 Task: Create in the project VikingTech a sprint 'Scope Sprint'.
Action: Mouse moved to (397, 365)
Screenshot: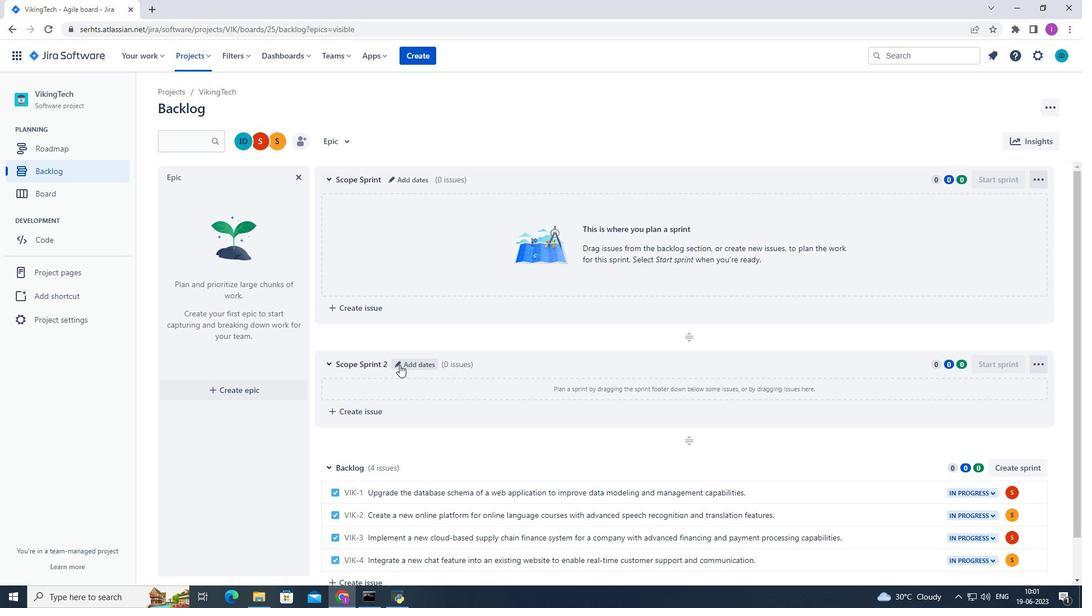 
Action: Mouse pressed left at (397, 365)
Screenshot: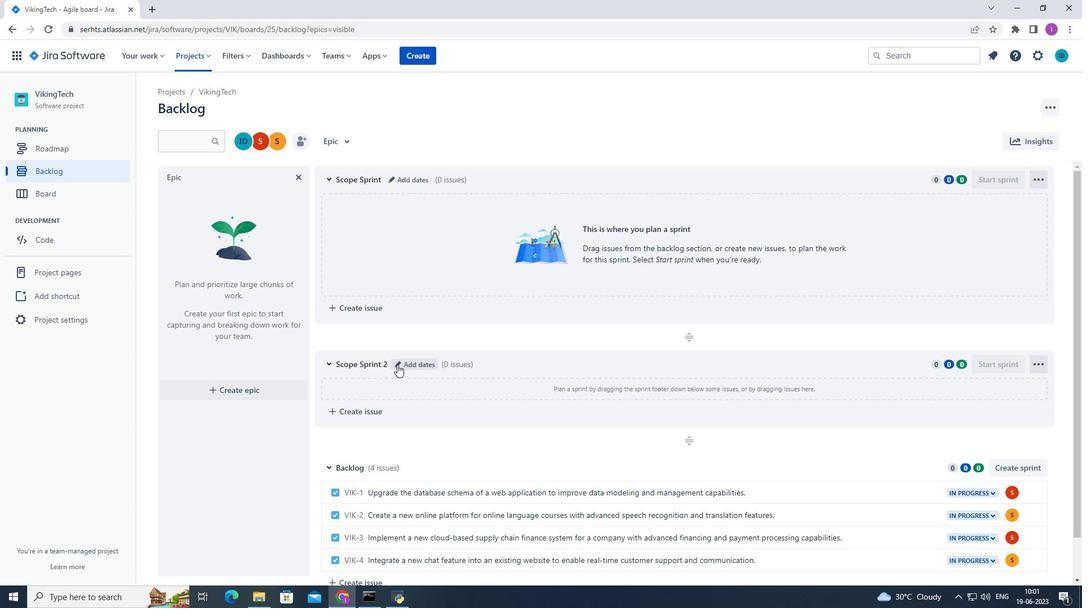 
Action: Mouse moved to (464, 142)
Screenshot: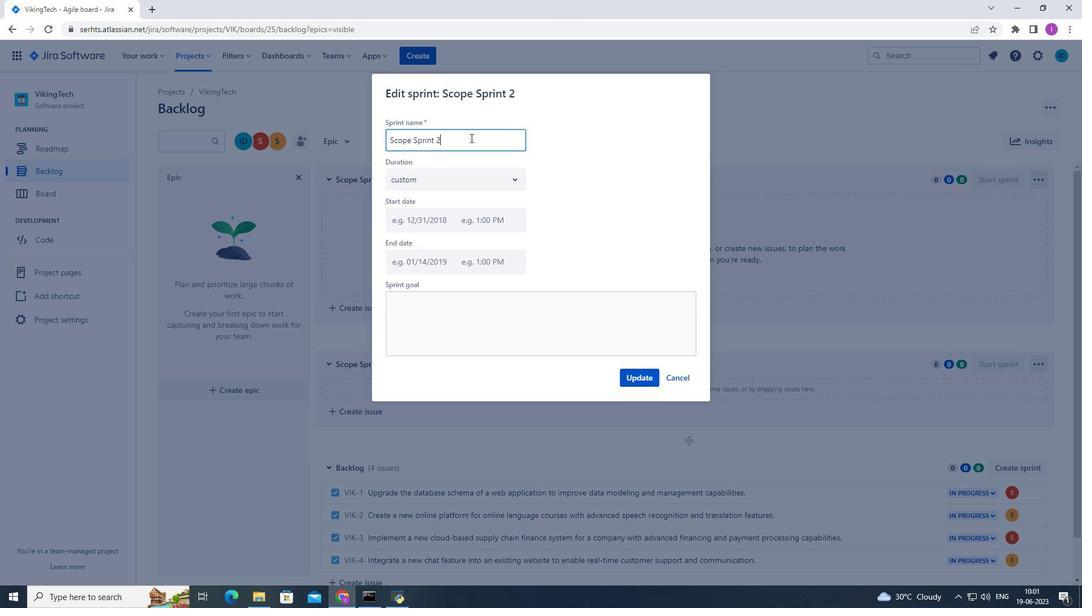 
Action: Mouse pressed left at (464, 142)
Screenshot: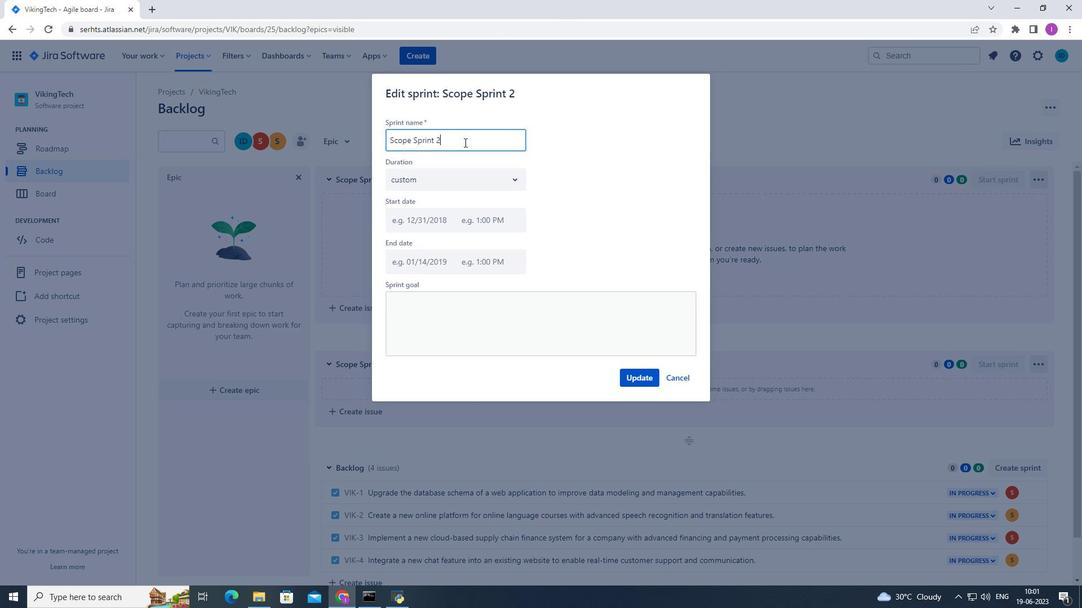
Action: Key pressed <Key.backspace><Key.backspace><Key.backspace><Key.backspace><Key.backspace><Key.backspace><Key.backspace><Key.backspace><Key.backspace><Key.backspace><Key.backspace><Key.backspace><Key.backspace><Key.backspace><Key.backspace><Key.backspace><Key.backspace><Key.backspace><Key.backspace><Key.backspace><Key.backspace><Key.backspace><Key.backspace><Key.backspace><Key.shift>Scope
Screenshot: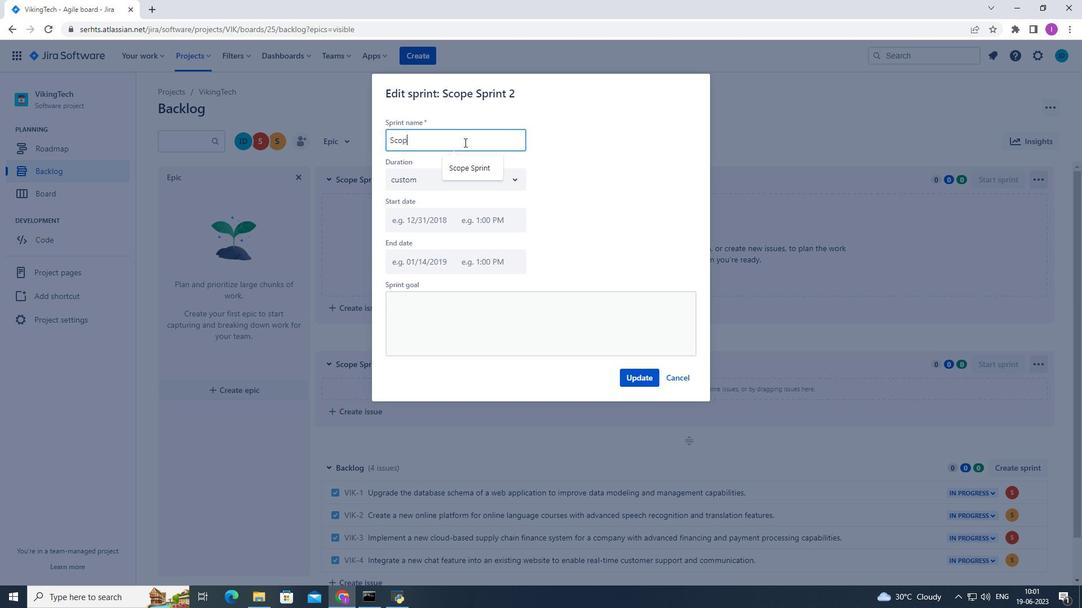 
Action: Mouse moved to (460, 175)
Screenshot: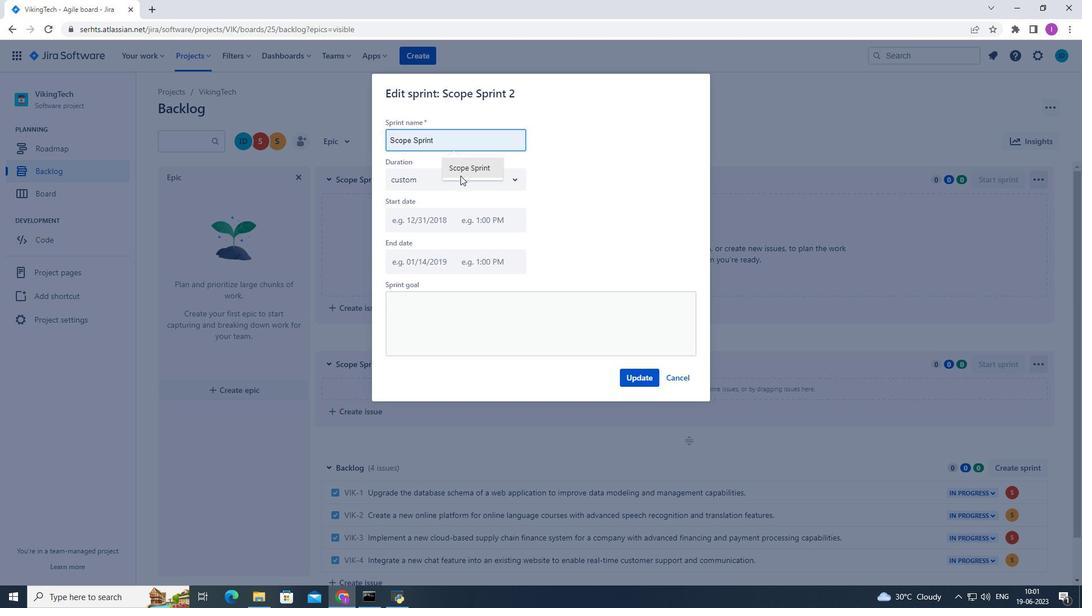 
Action: Mouse pressed left at (460, 175)
Screenshot: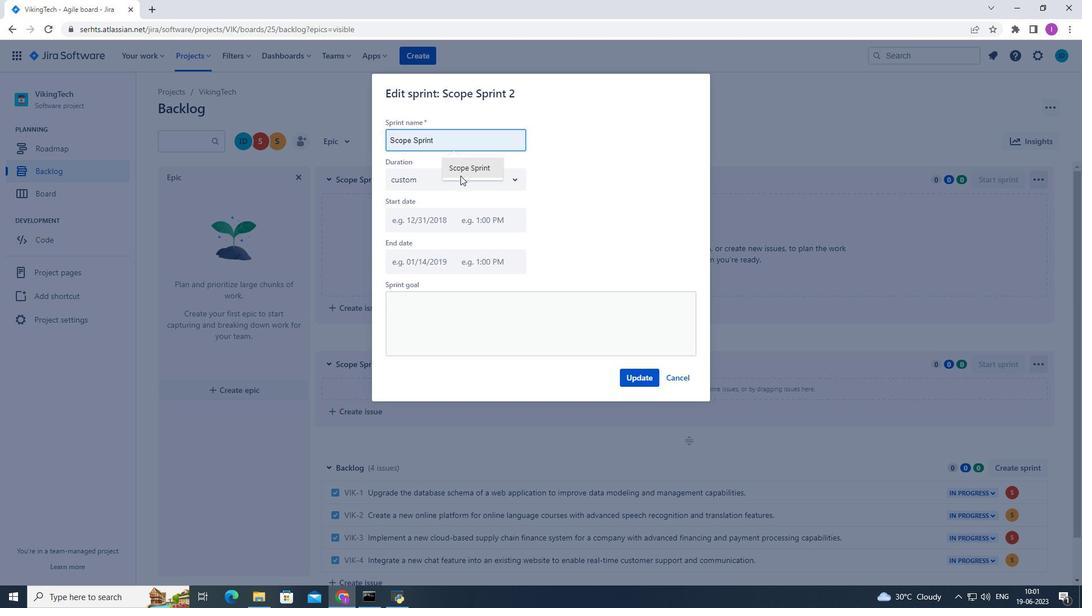 
Action: Mouse moved to (629, 376)
Screenshot: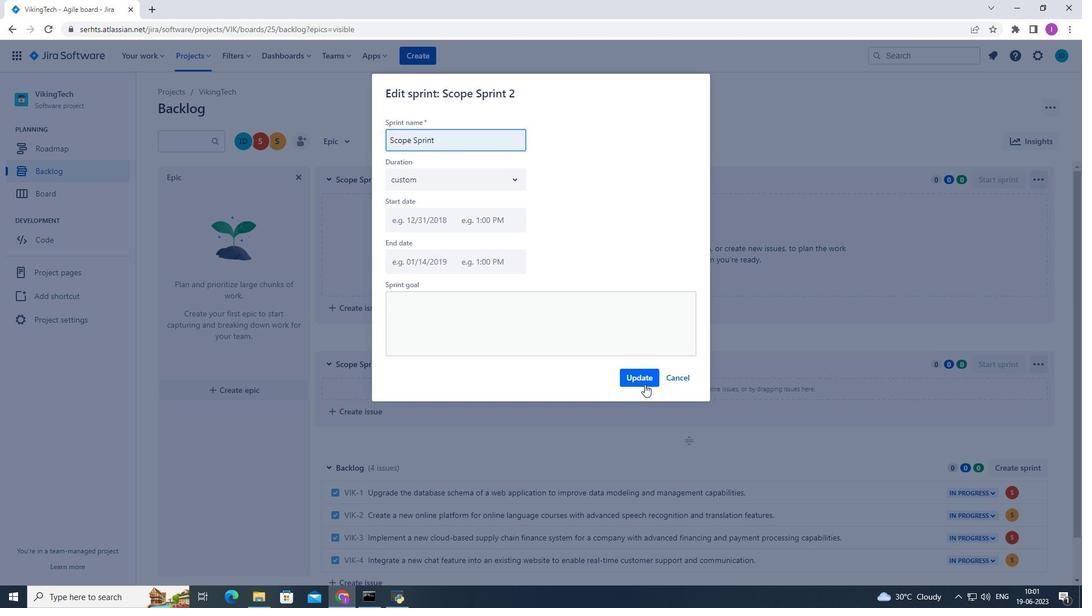 
Action: Mouse pressed left at (629, 376)
Screenshot: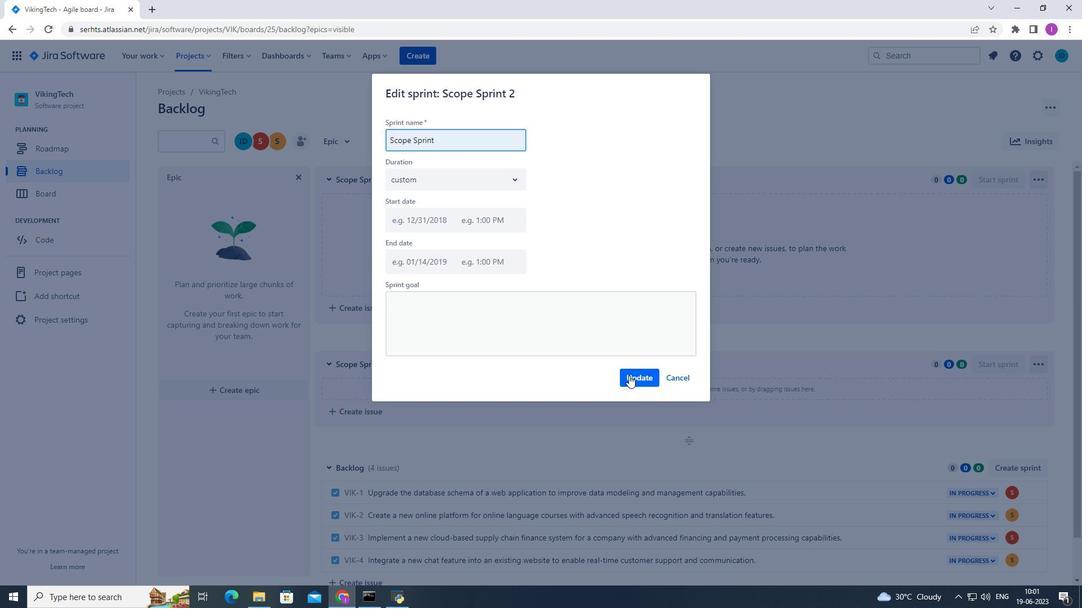 
Action: Mouse moved to (626, 380)
Screenshot: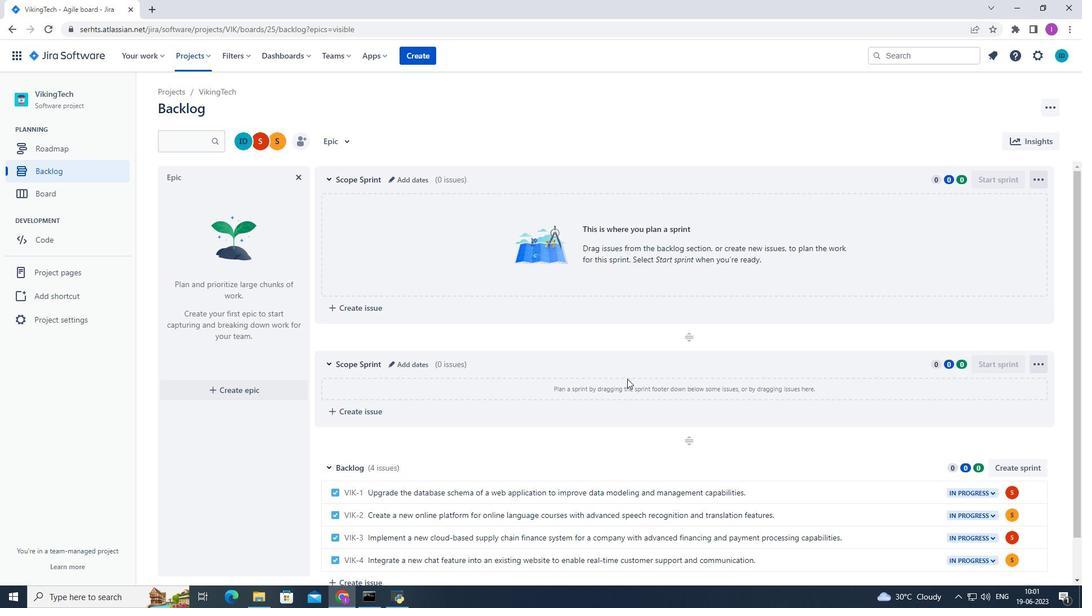 
